 Task: Delete only the row number 1.
Action: Mouse moved to (81, 107)
Screenshot: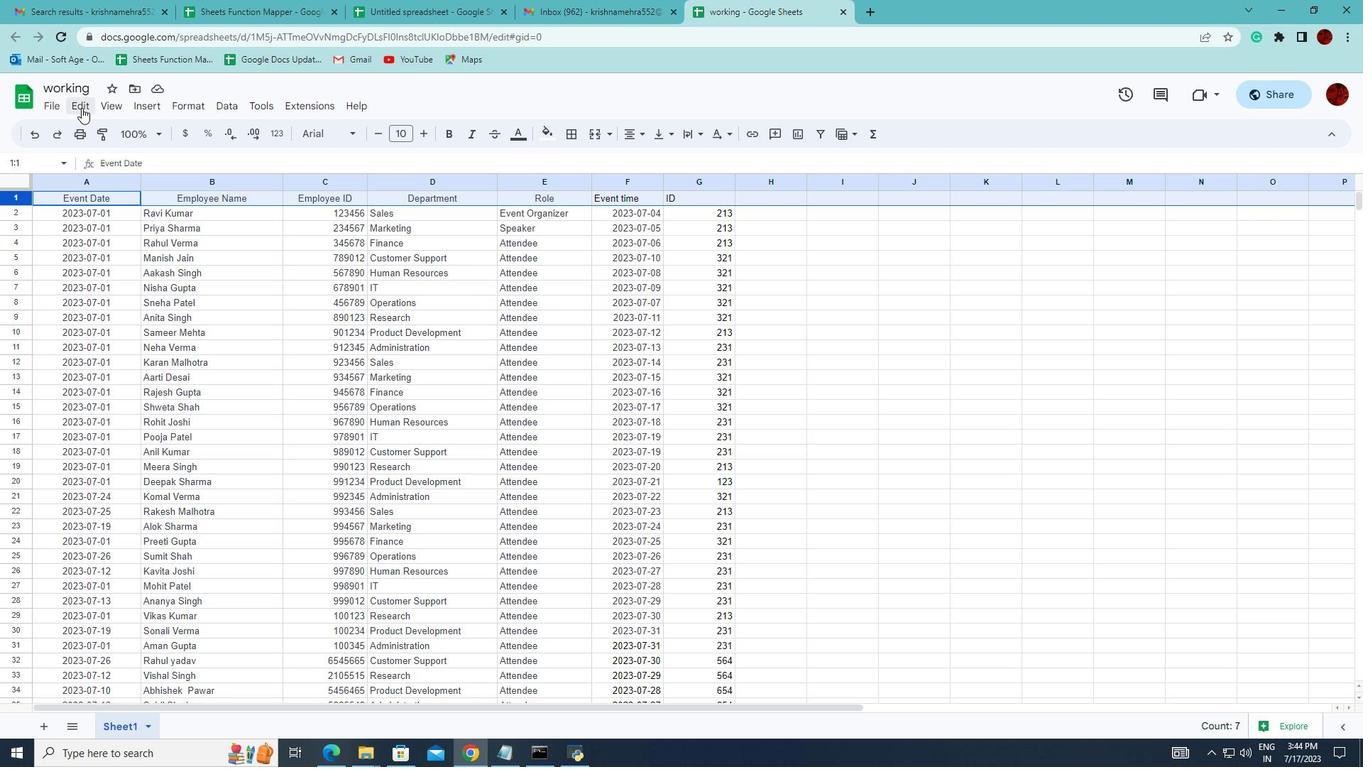 
Action: Mouse pressed left at (81, 107)
Screenshot: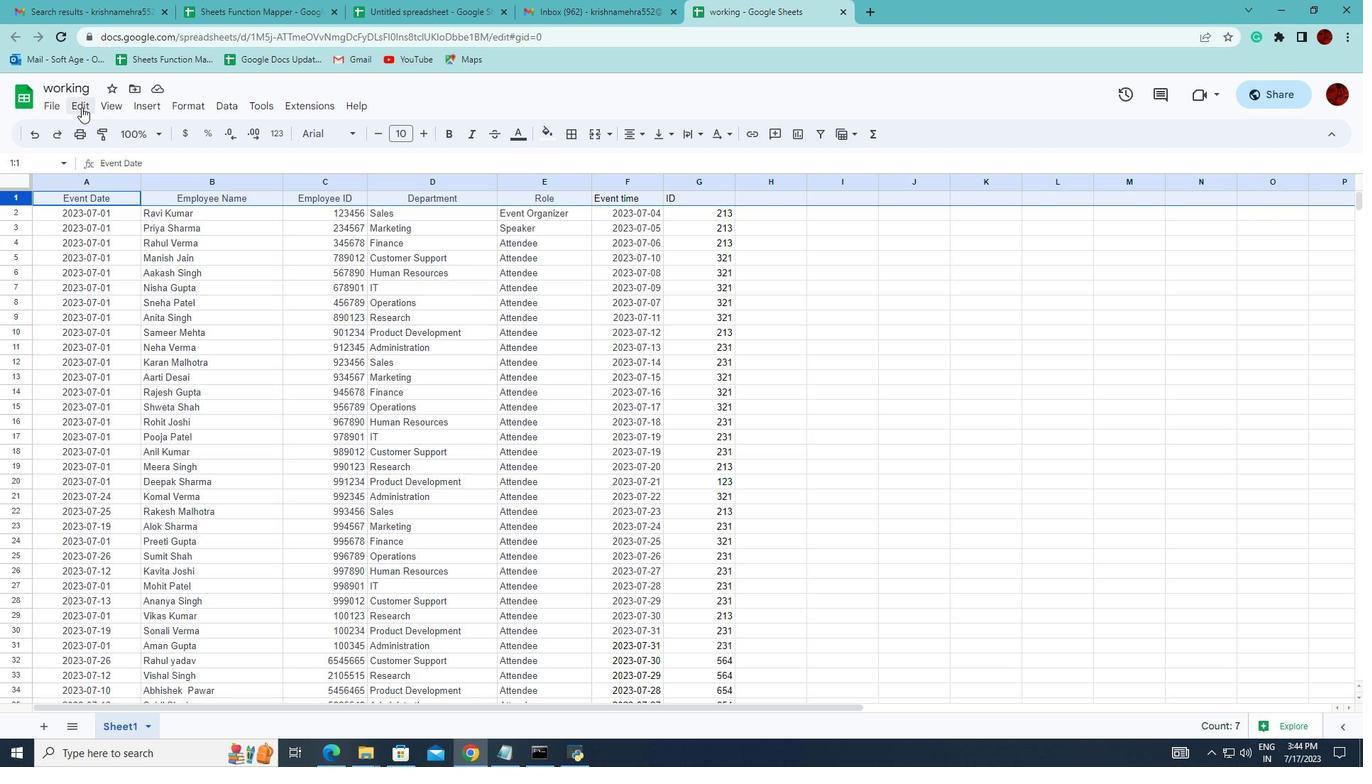 
Action: Mouse moved to (311, 339)
Screenshot: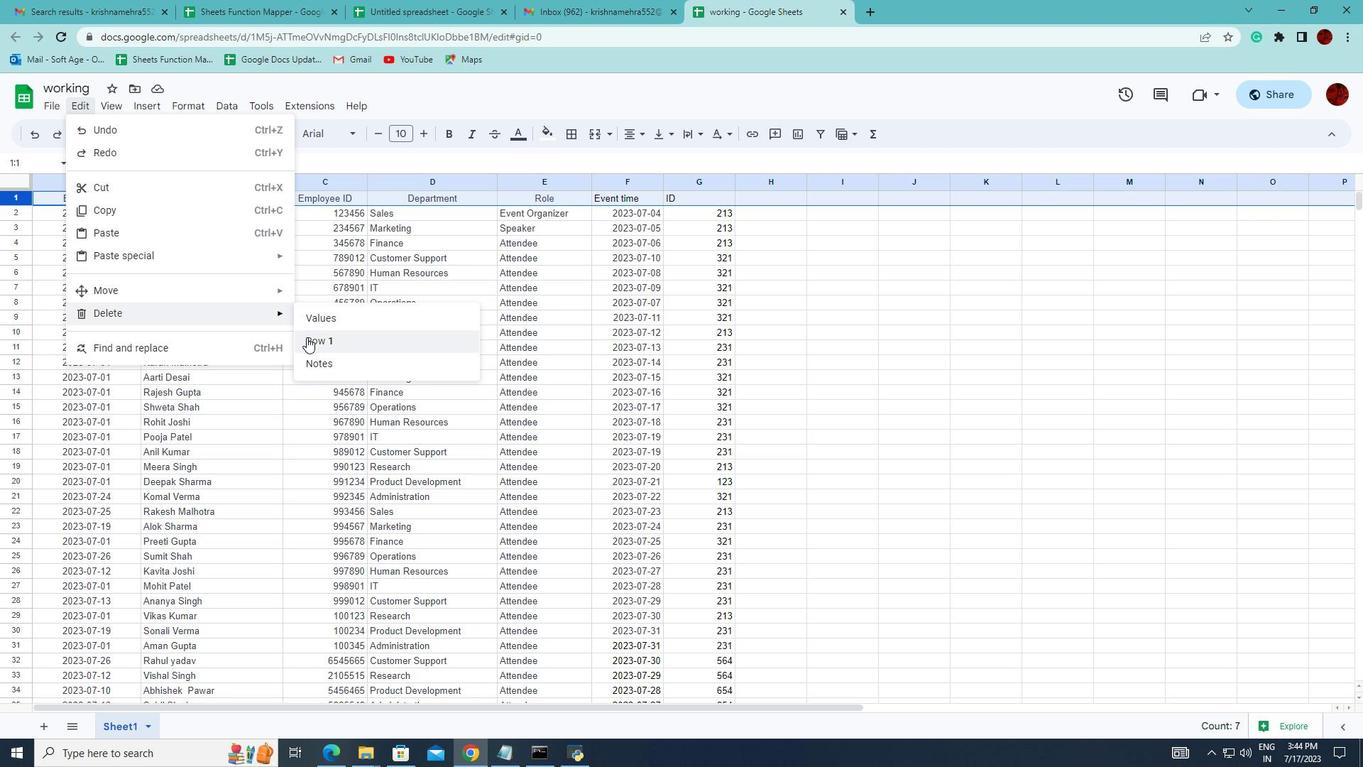 
Action: Mouse pressed left at (311, 339)
Screenshot: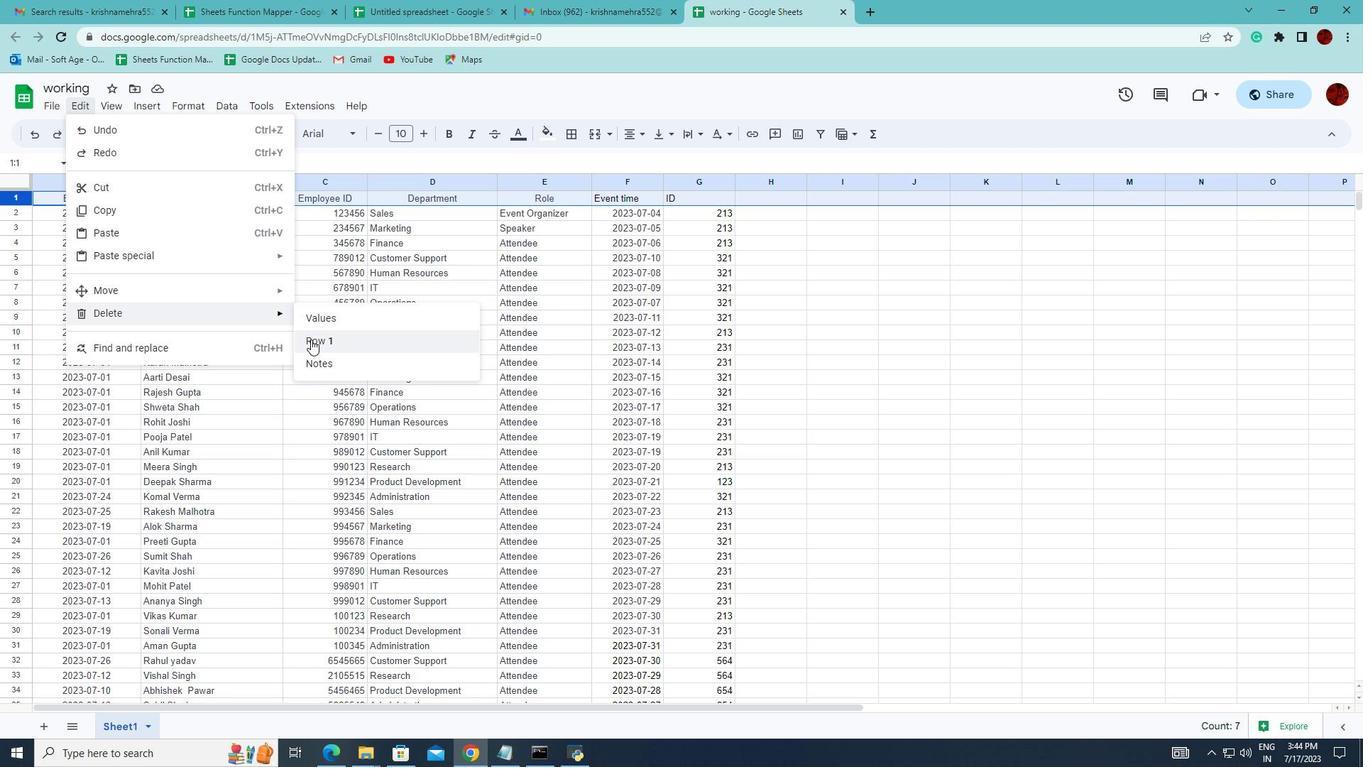 
